 Task: Create in the project TourPlan in Backlog an issue 'Improve the appâ€™s navigation and menu structure', assign it to team member softage.3@softage.net and change the status to IN PROGRESS.
Action: Mouse moved to (234, 280)
Screenshot: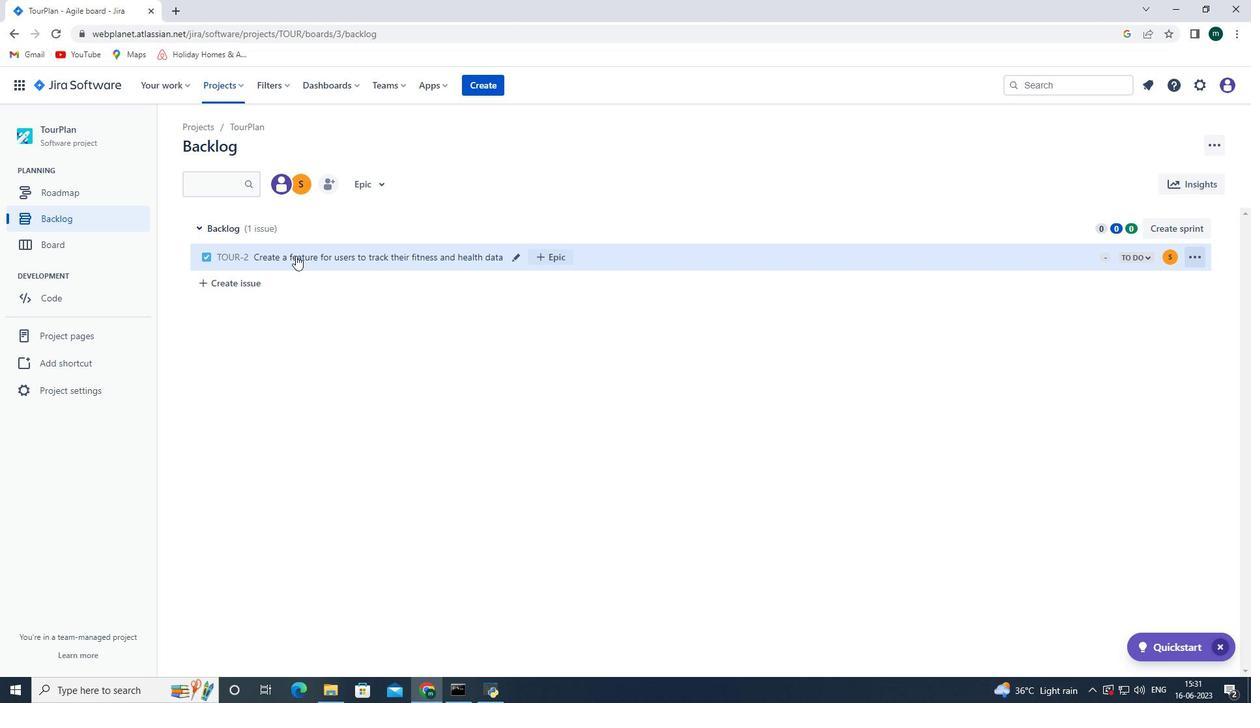 
Action: Mouse pressed left at (234, 280)
Screenshot: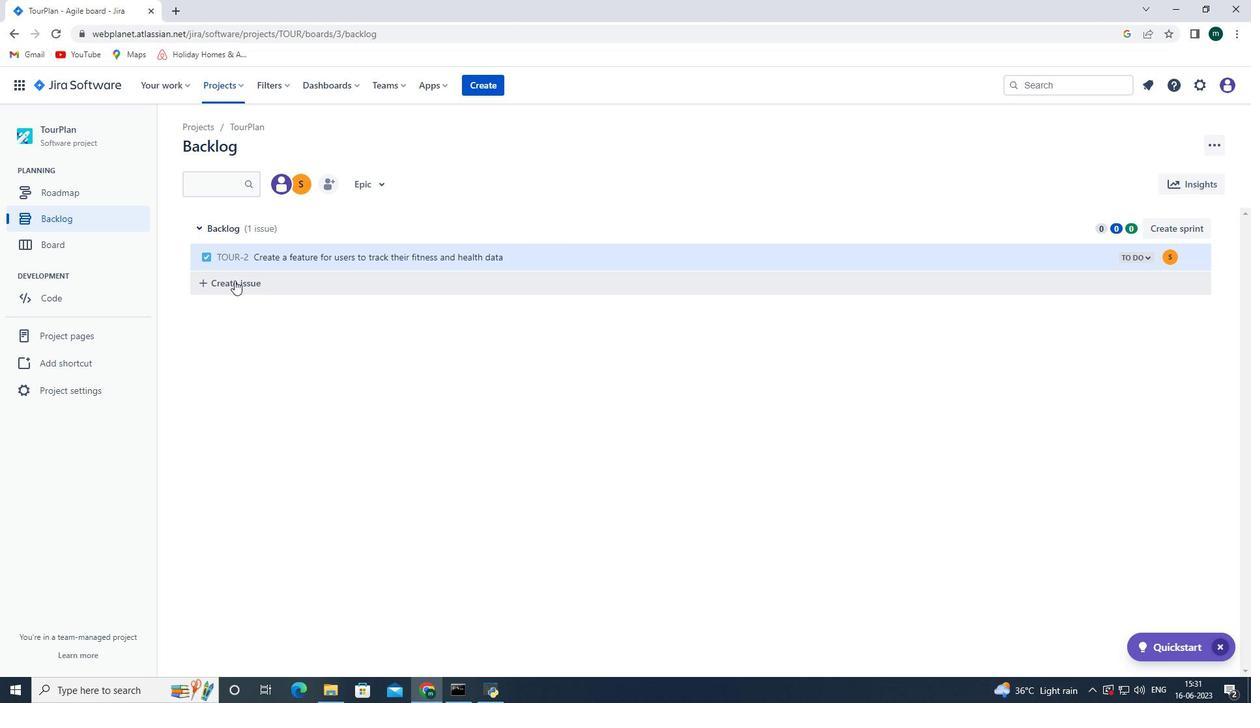 
Action: Key pressed <Key.shift><Key.shift><Key.shift><Key.shift><Key.shift><Key.shift><Key.shift><Key.shift><Key.shift><Key.shift><Key.shift><Key.shift><Key.shift><Key.shift><Key.shift><Key.shift><Key.shift><Key.shift><Key.shift><Key.shift><Key.shift><Key.shift><Key.shift><Key.shift><Key.shift><Key.shift><Key.shift><Key.shift><Key.shift><Key.shift><Key.shift><Key.shift><Key.shift><Key.shift><Key.shift><Key.shift><Key.shift><Key.shift><Key.shift><Key.shift><Key.shift><Key.shift><Key.shift><Key.shift><Key.shift><Key.shift><Key.shift><Key.shift><Key.shift><Key.shift><Key.shift><Key.shift><Key.shift><Key.shift><Key.shift><Key.shift><Key.shift><Key.shift><Key.shift><Key.shift><Key.shift><Key.shift><Key.shift><Key.shift><Key.shift><Key.shift><Key.shift><Key.shift><Key.shift><Key.shift><Key.shift><Key.shift><Key.shift><Key.shift><Key.shift><Key.shift><Key.shift><Key.shift><Key.shift><Key.shift><Key.shift><Key.shift><Key.shift><Key.shift><Key.shift><Key.shift><Key.shift><Key.shift><Key.shift><Key.shift><Key.shift><Key.shift><Key.shift><Key.shift><Key.shift><Key.shift><Key.shift><Key.shift><Key.shift><Key.shift><Key.shift><Key.shift><Key.shift><Key.shift><Key.shift><Key.shift><Key.shift><Key.shift><Key.shift><Key.shift><Key.shift><Key.shift><Key.shift><Key.shift><Key.shift><Key.shift><Key.shift><Key.shift><Key.shift>Improve<Key.space>the<Key.space>app's<Key.space>navigation<Key.space>and<Key.space>menu<Key.space>structure<Key.space>
Screenshot: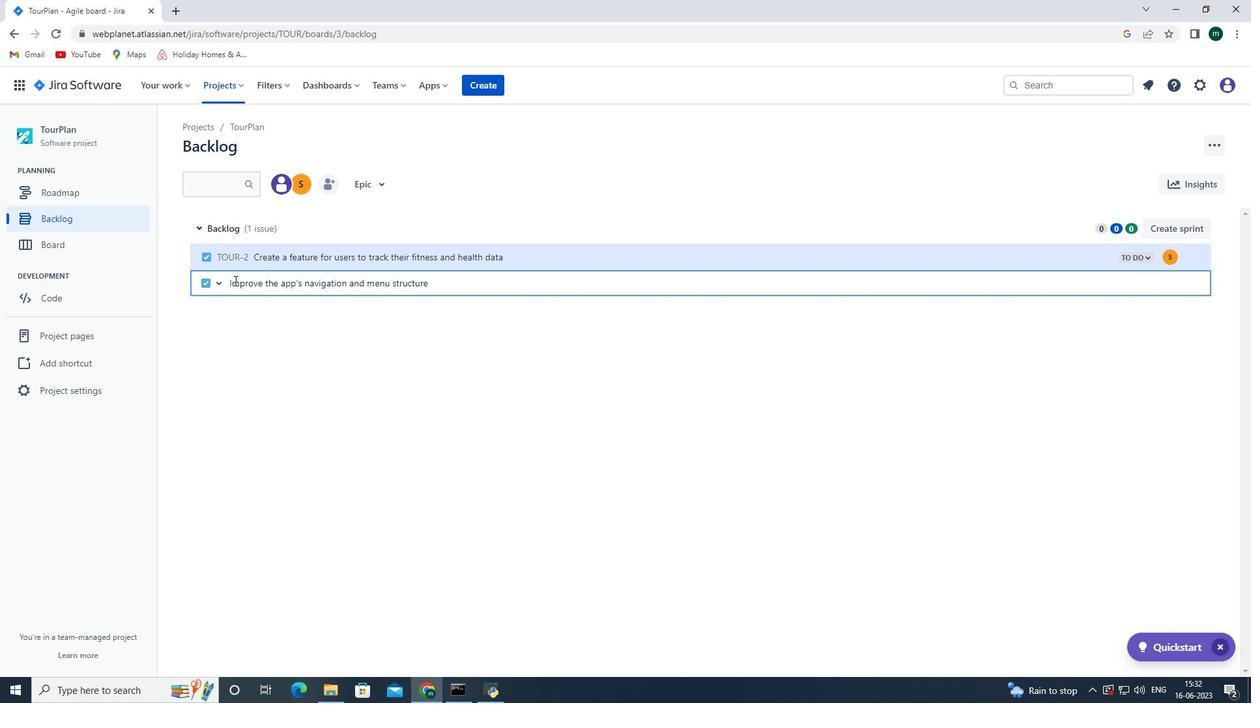 
Action: Mouse moved to (1093, 288)
Screenshot: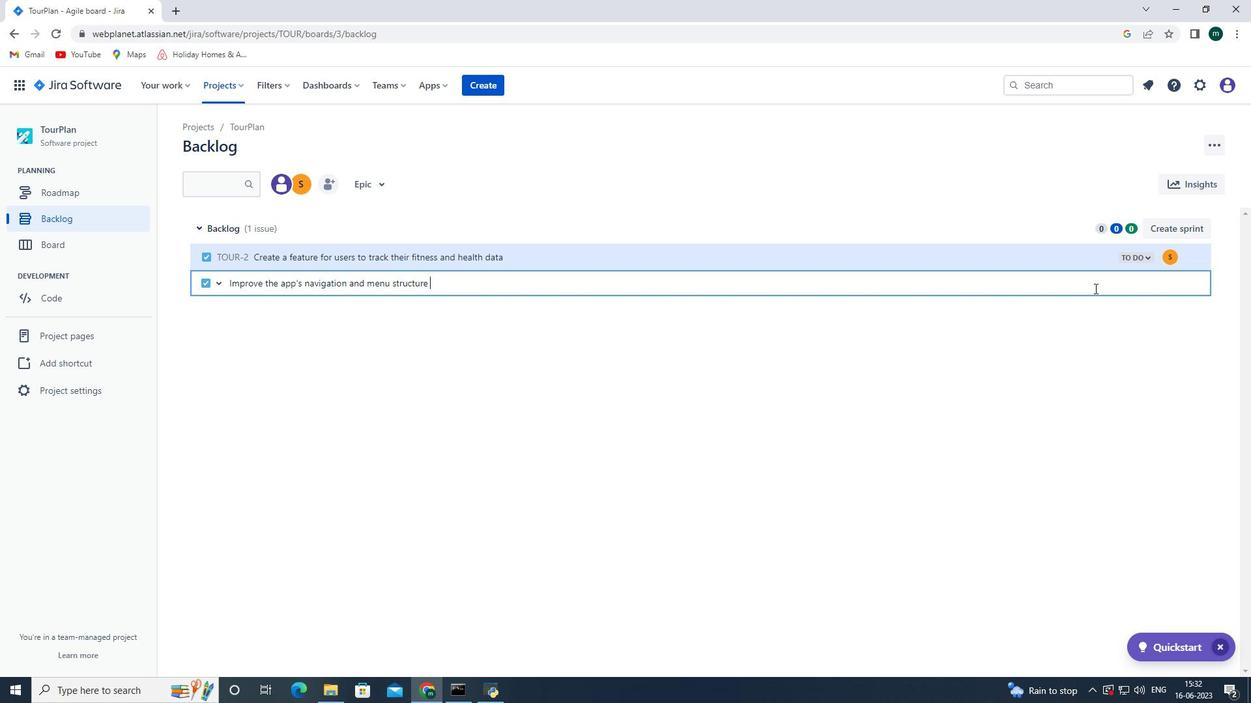 
Action: Key pressed <Key.enter>
Screenshot: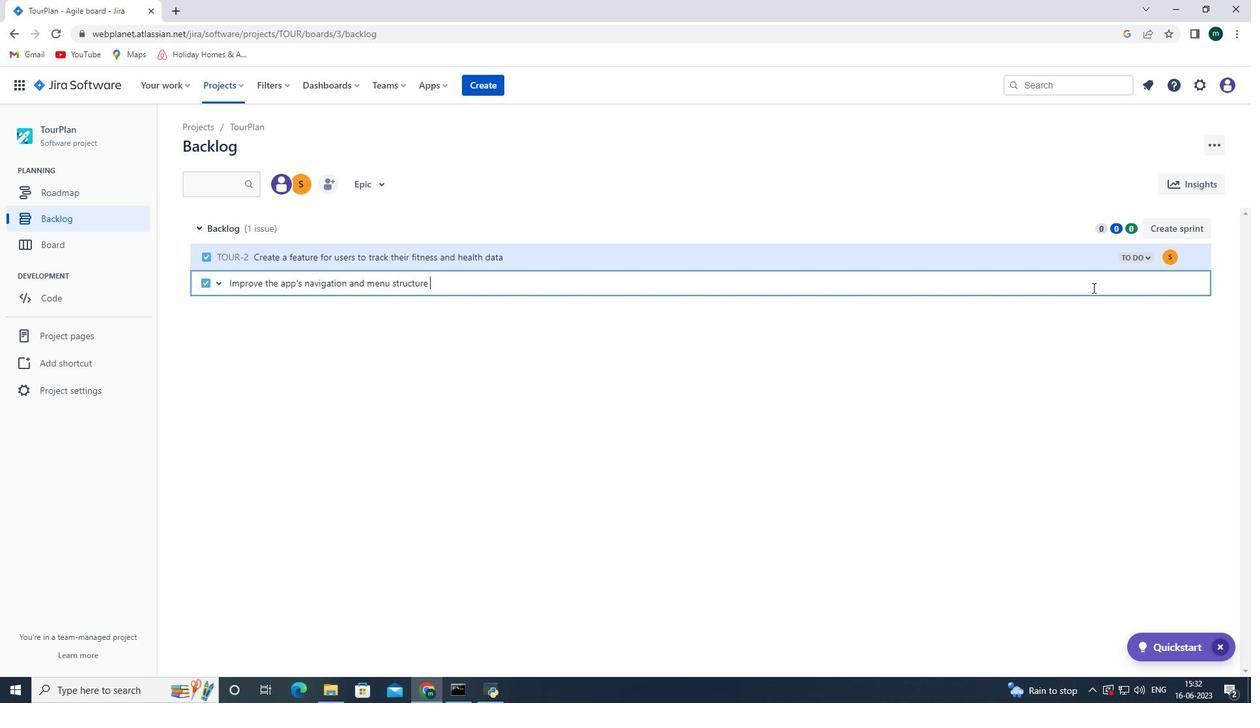 
Action: Mouse moved to (1171, 284)
Screenshot: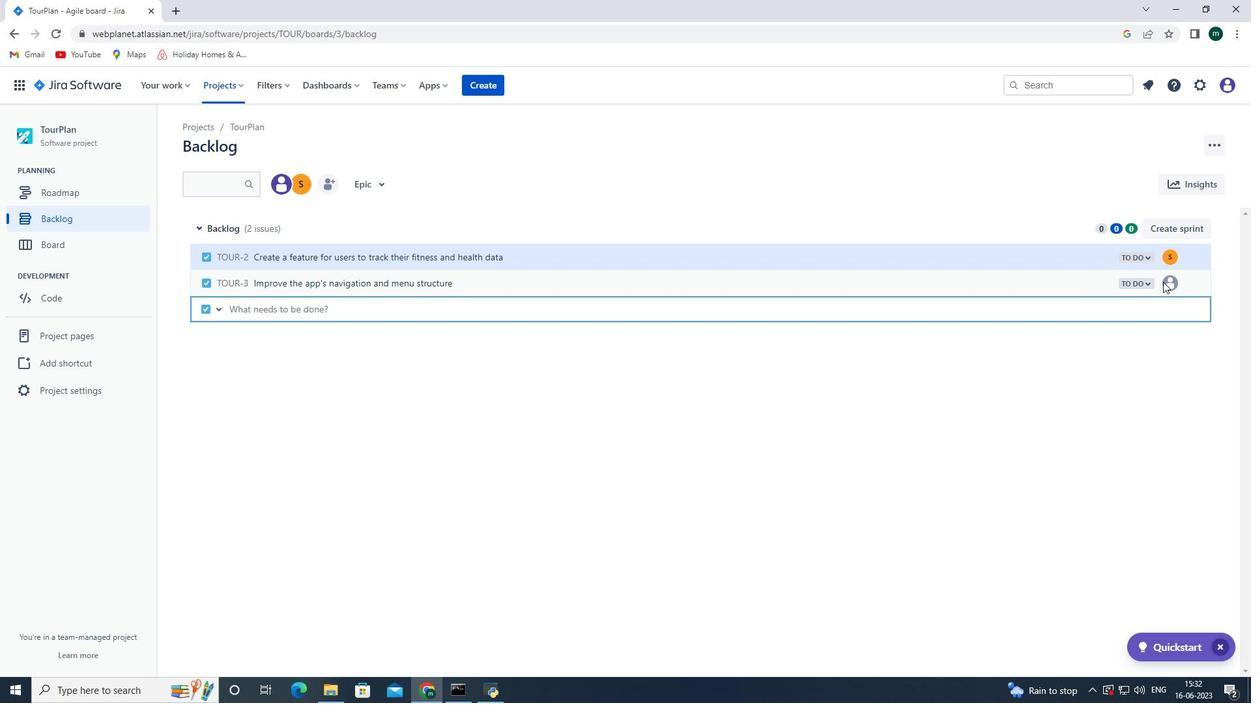 
Action: Mouse pressed left at (1171, 284)
Screenshot: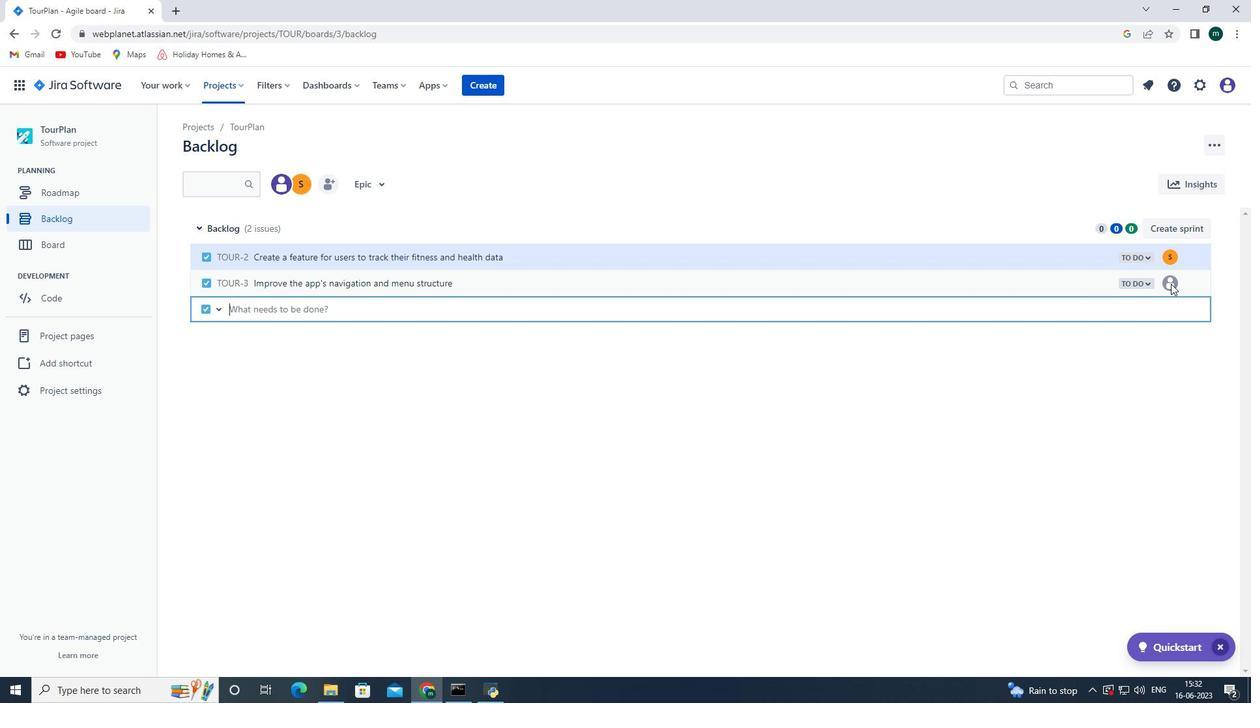 
Action: Mouse pressed left at (1171, 284)
Screenshot: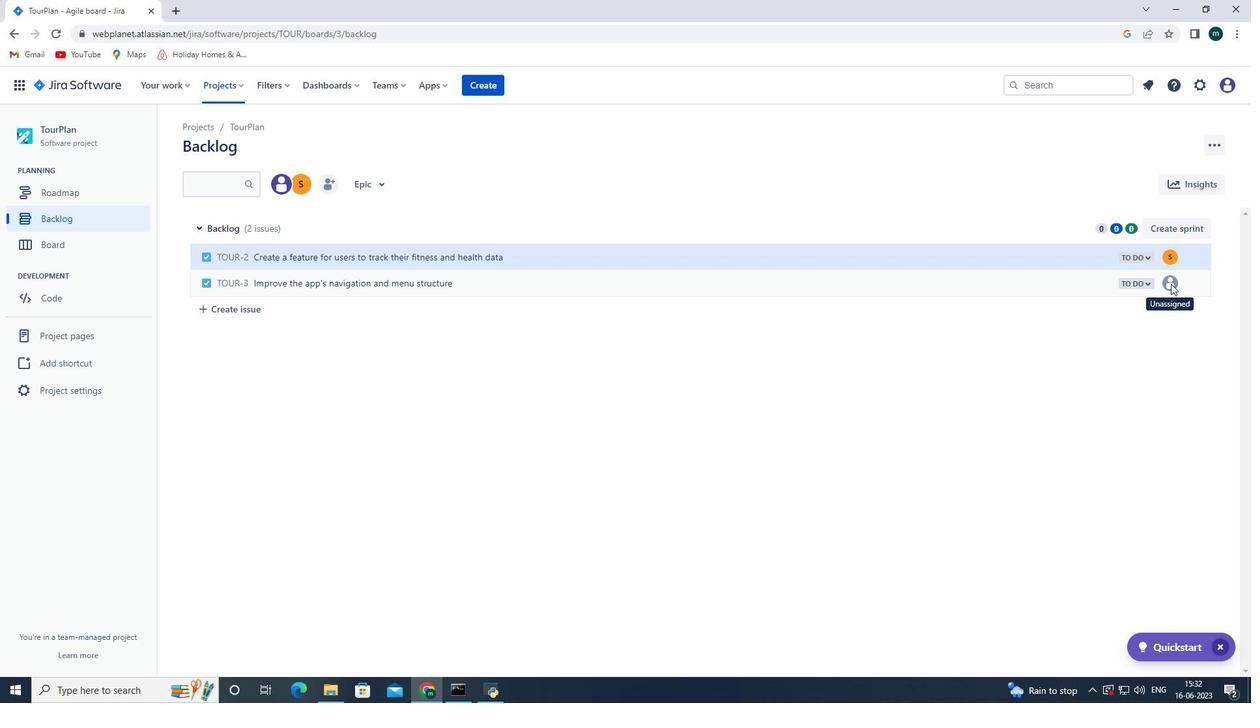 
Action: Mouse moved to (1171, 280)
Screenshot: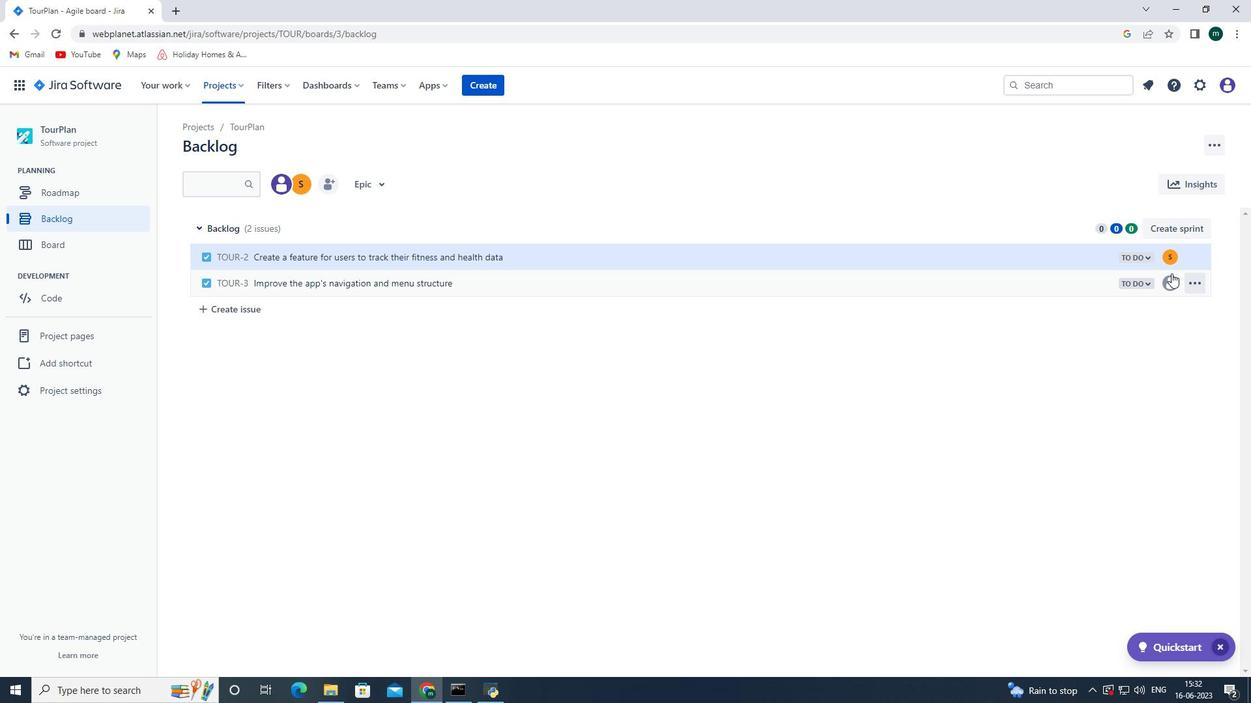 
Action: Mouse pressed left at (1171, 280)
Screenshot: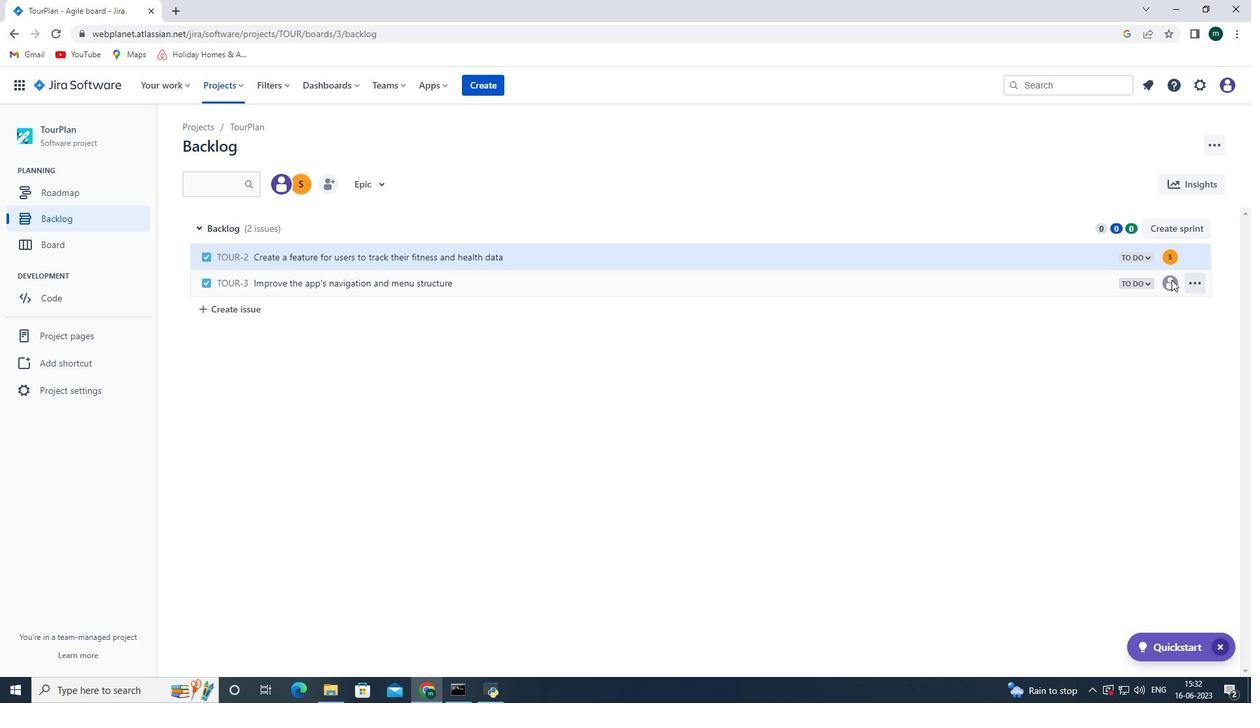 
Action: Mouse moved to (1172, 281)
Screenshot: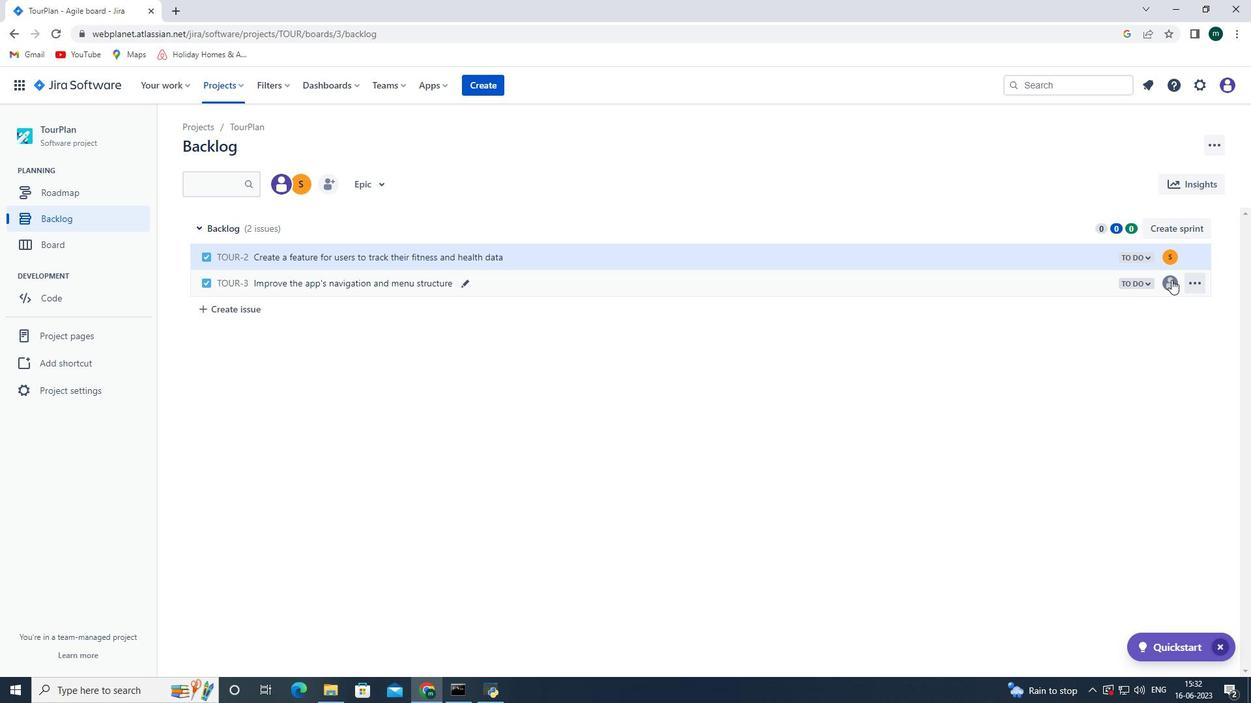 
Action: Mouse pressed left at (1172, 281)
Screenshot: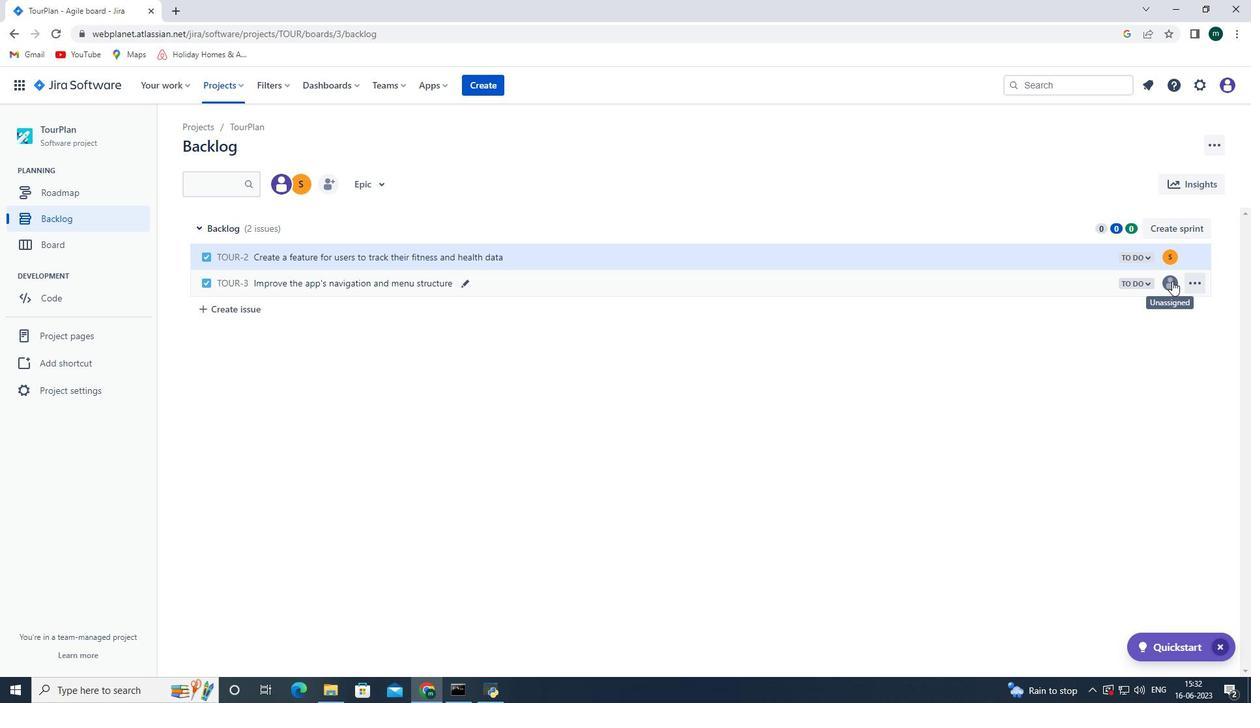 
Action: Mouse moved to (1094, 451)
Screenshot: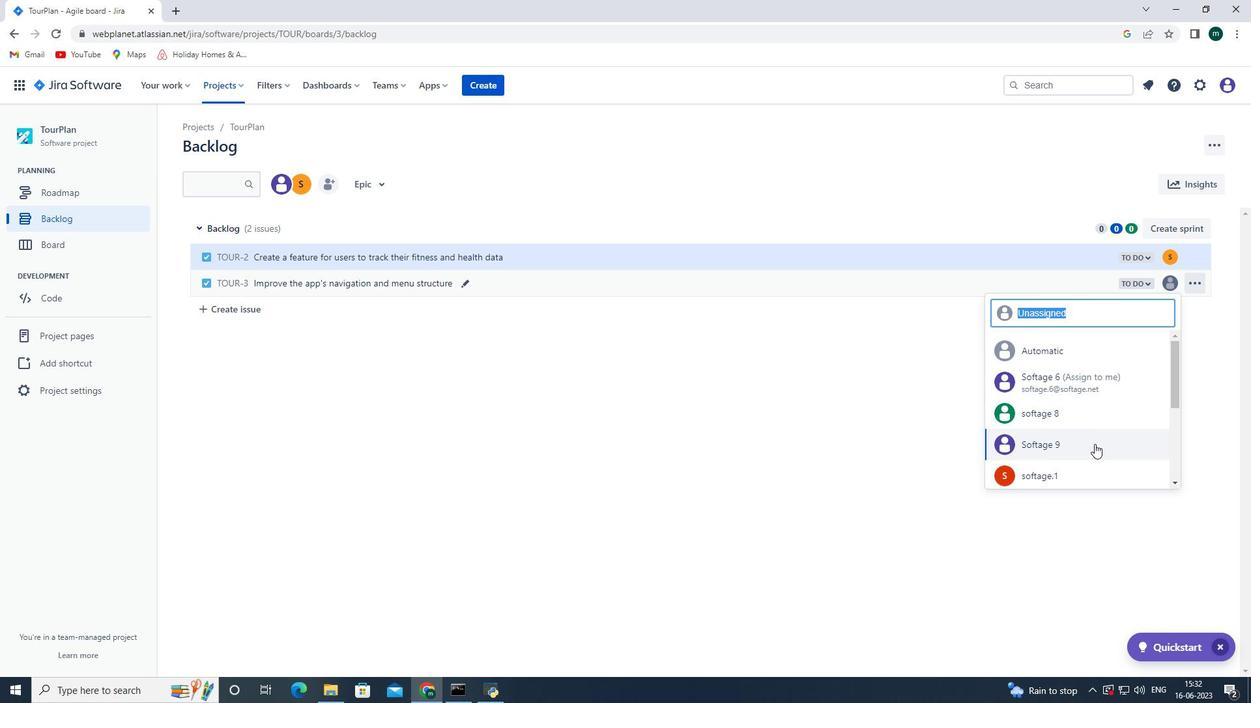 
Action: Mouse scrolled (1094, 451) with delta (0, 0)
Screenshot: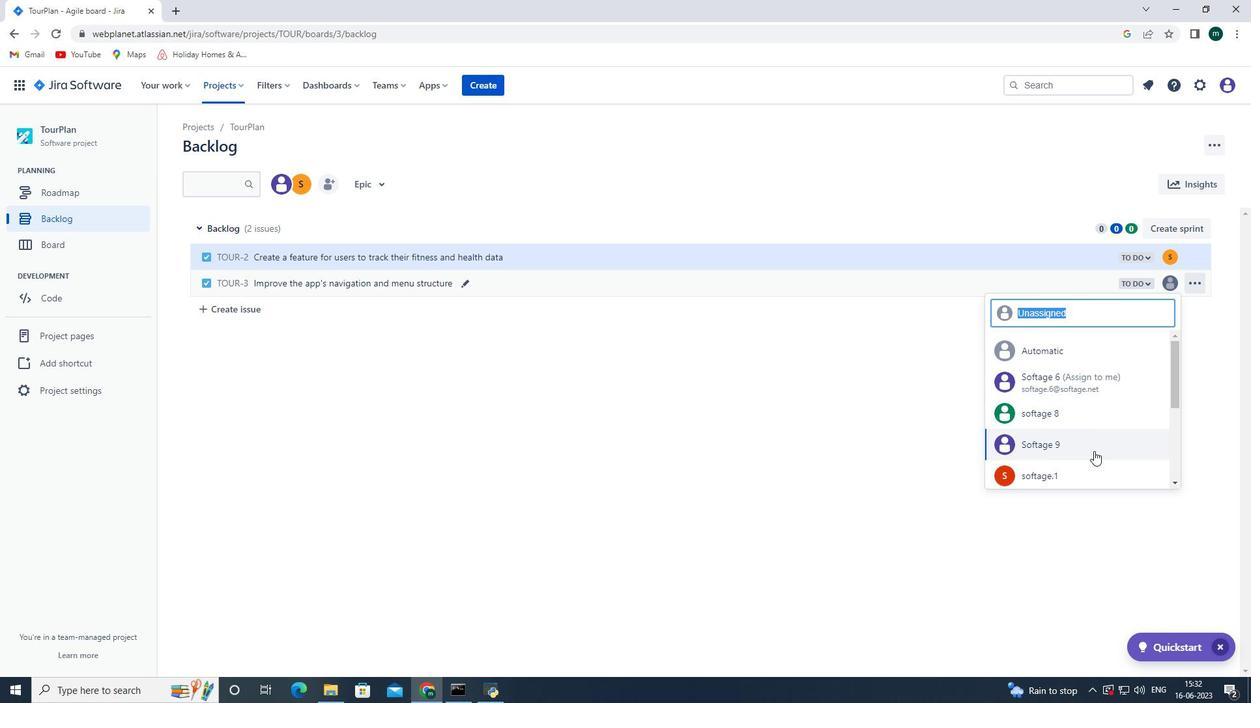 
Action: Mouse scrolled (1094, 451) with delta (0, 0)
Screenshot: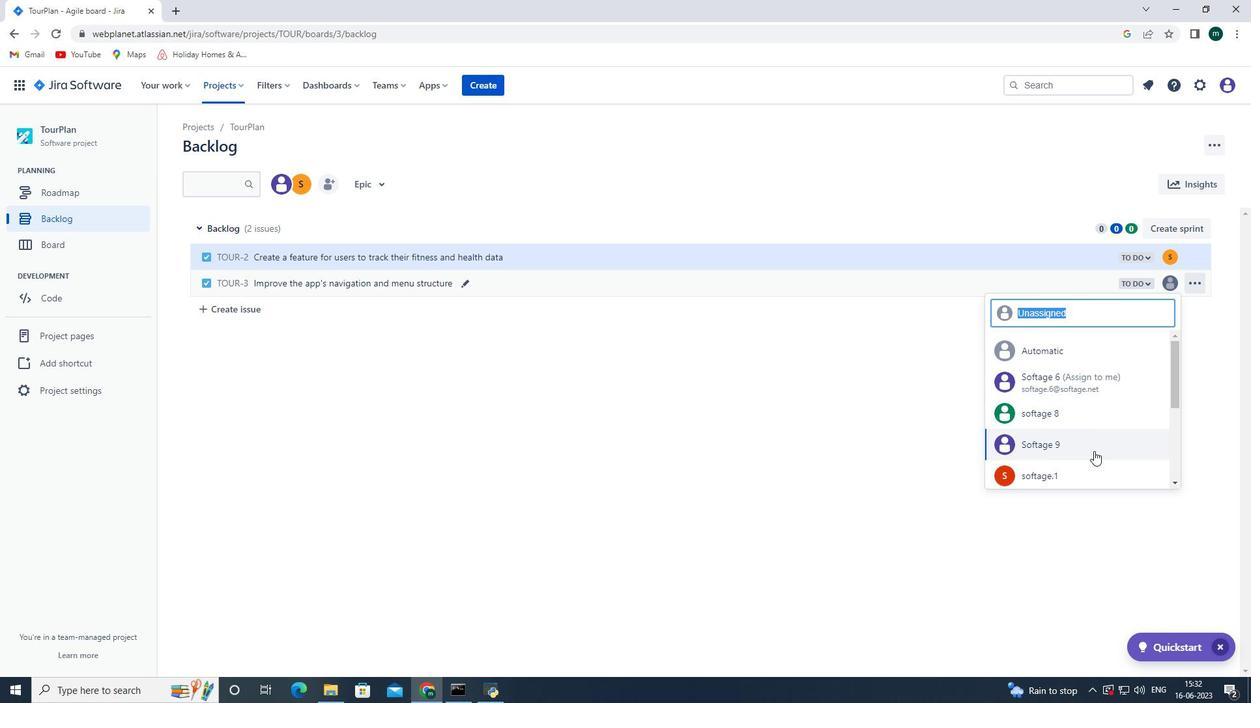 
Action: Mouse moved to (1086, 402)
Screenshot: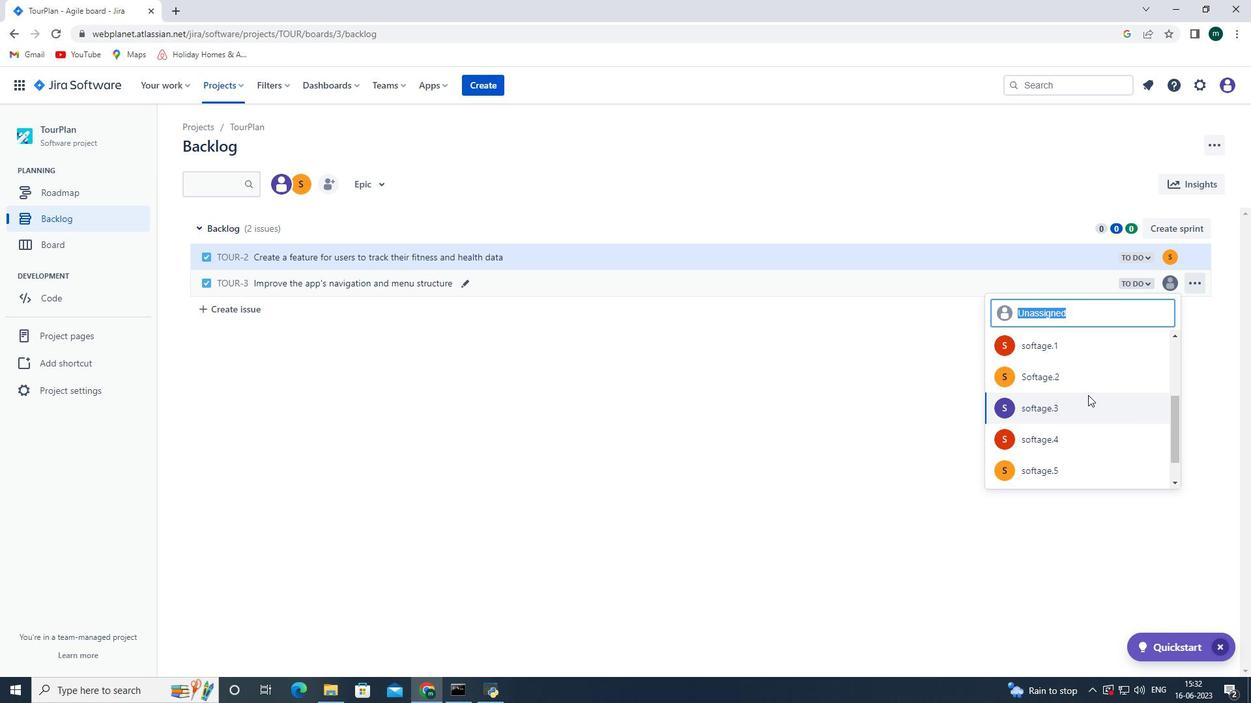 
Action: Mouse pressed left at (1086, 402)
Screenshot: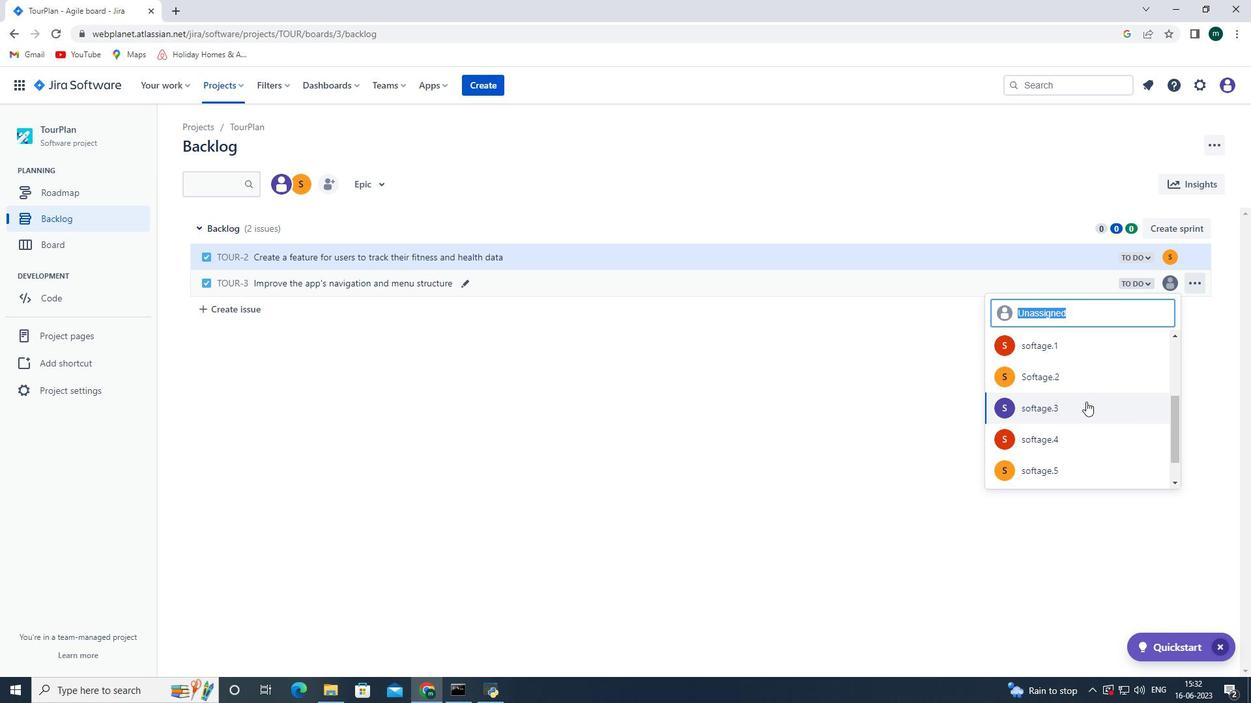 
Action: Mouse moved to (1197, 279)
Screenshot: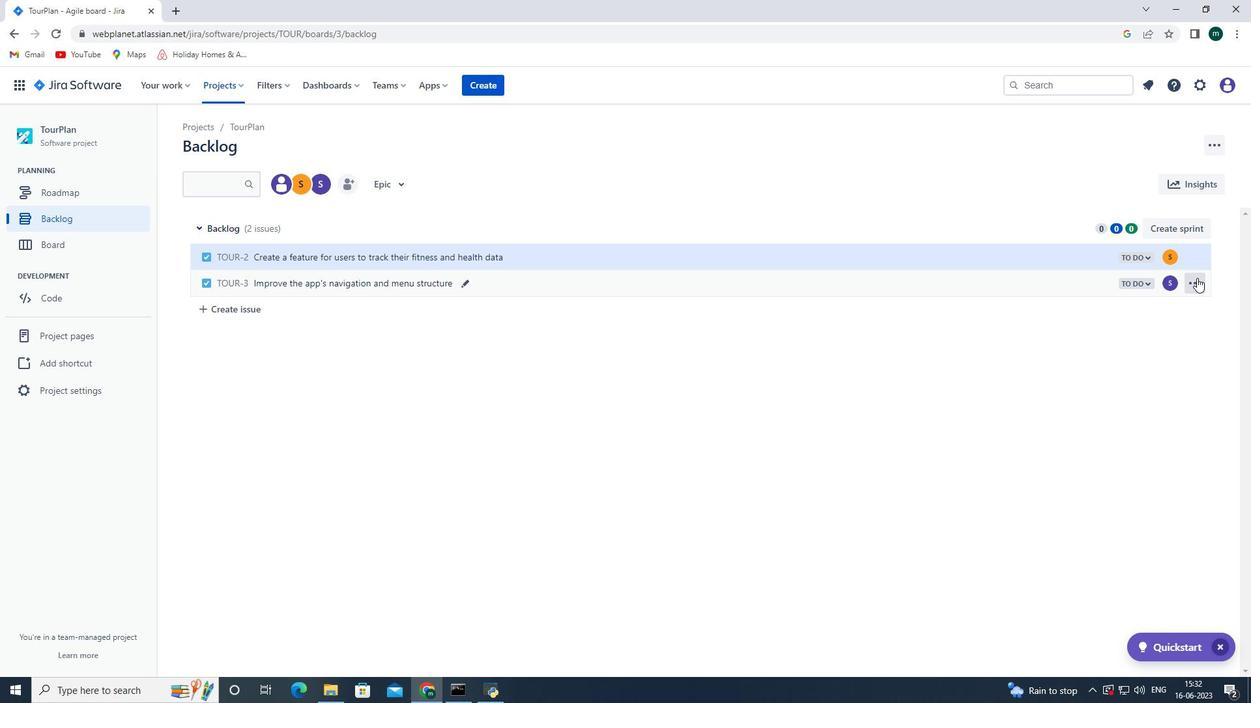 
Action: Mouse pressed left at (1197, 279)
Screenshot: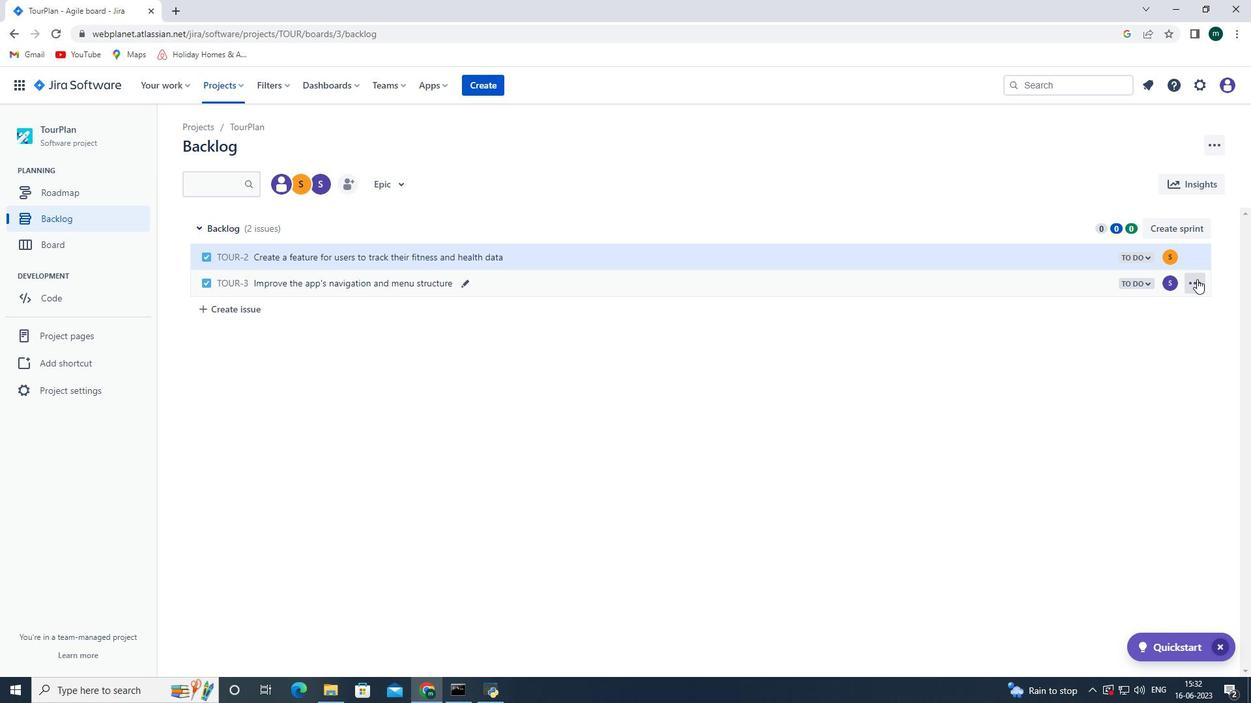 
Action: Mouse moved to (1145, 284)
Screenshot: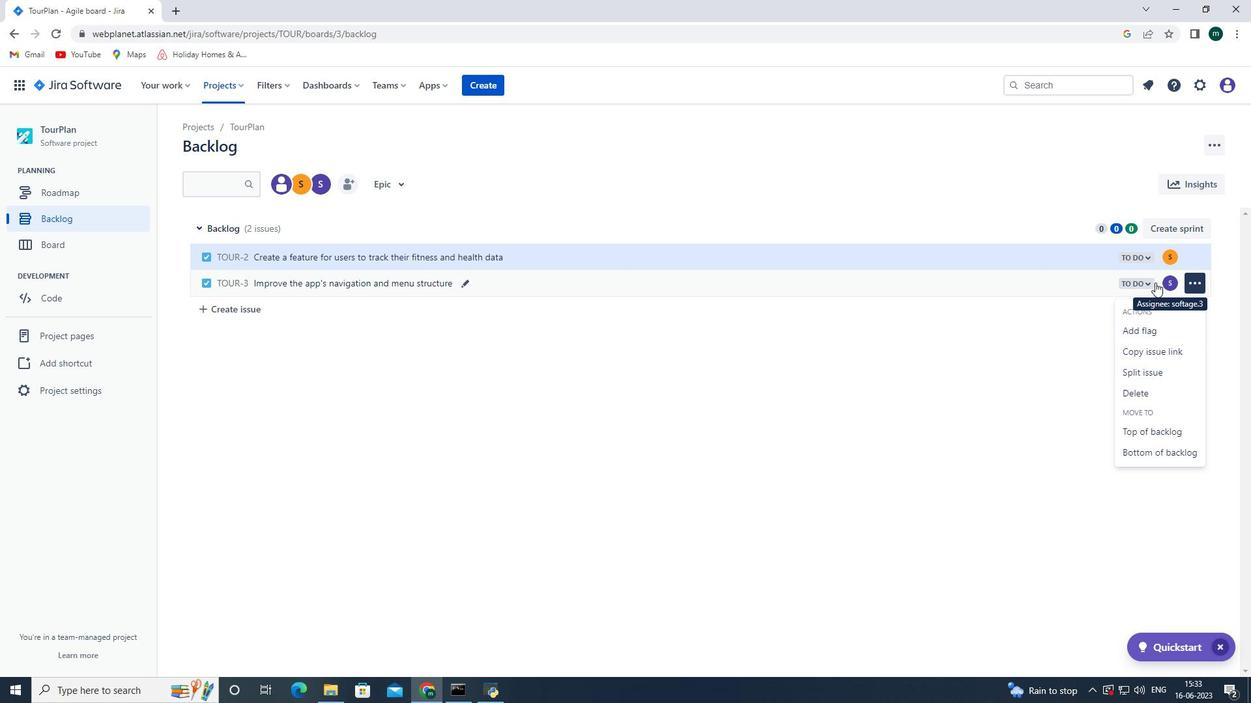 
Action: Mouse pressed left at (1145, 284)
Screenshot: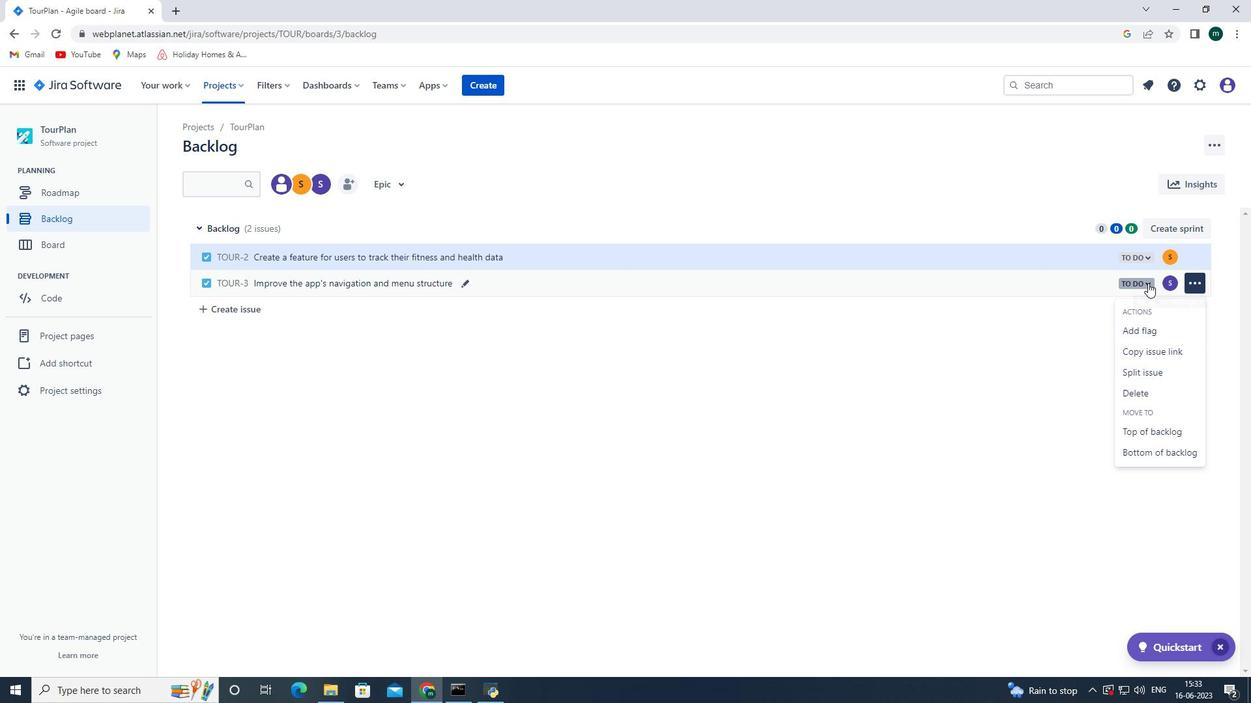 
Action: Mouse moved to (1085, 312)
Screenshot: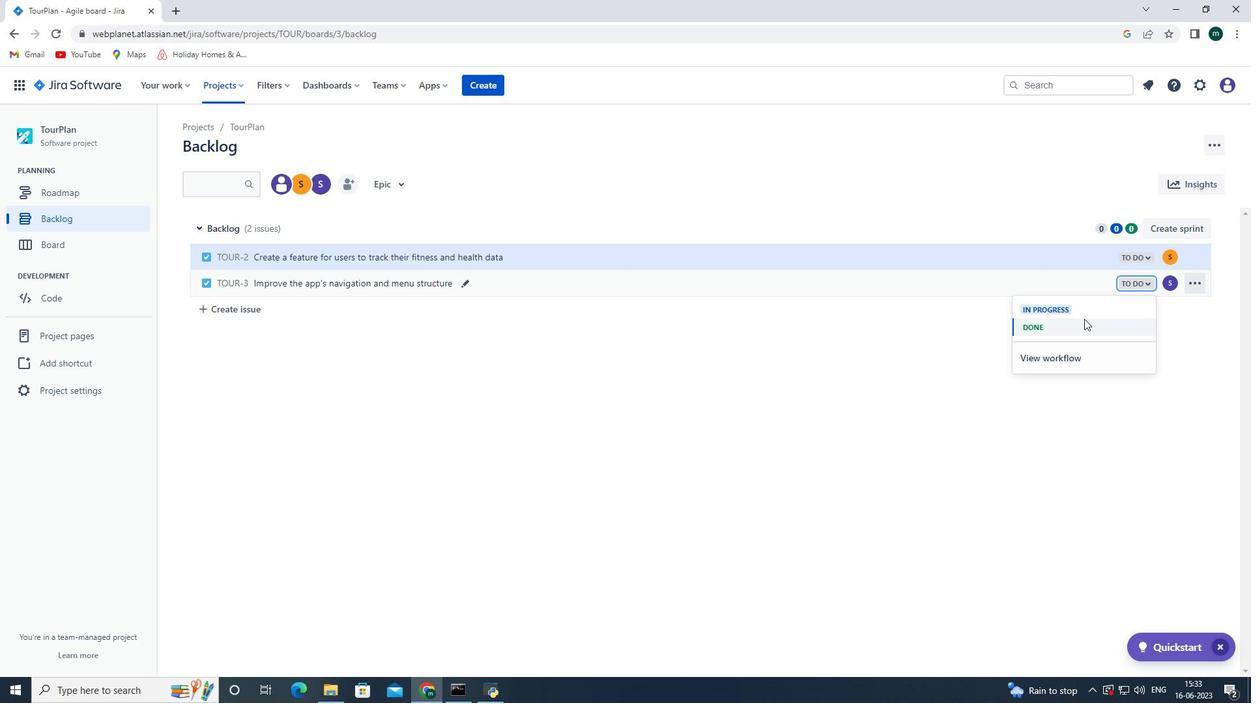 
Action: Mouse pressed left at (1085, 312)
Screenshot: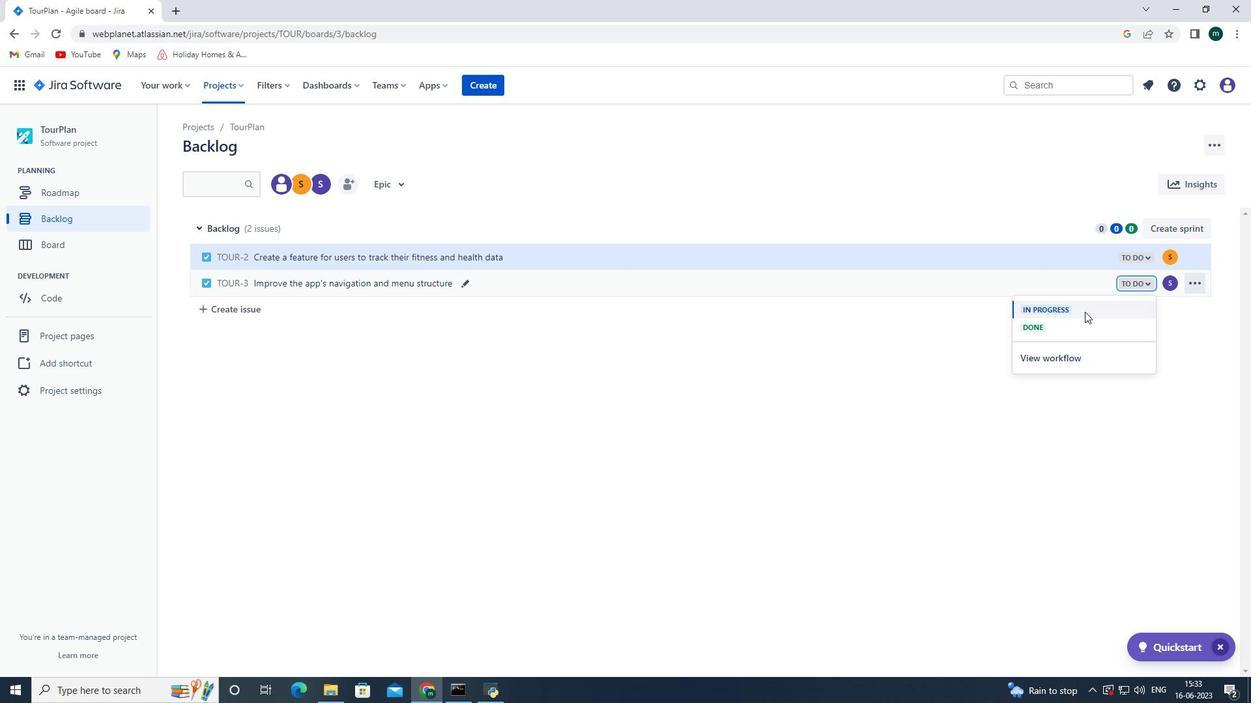 
Action: Mouse moved to (956, 342)
Screenshot: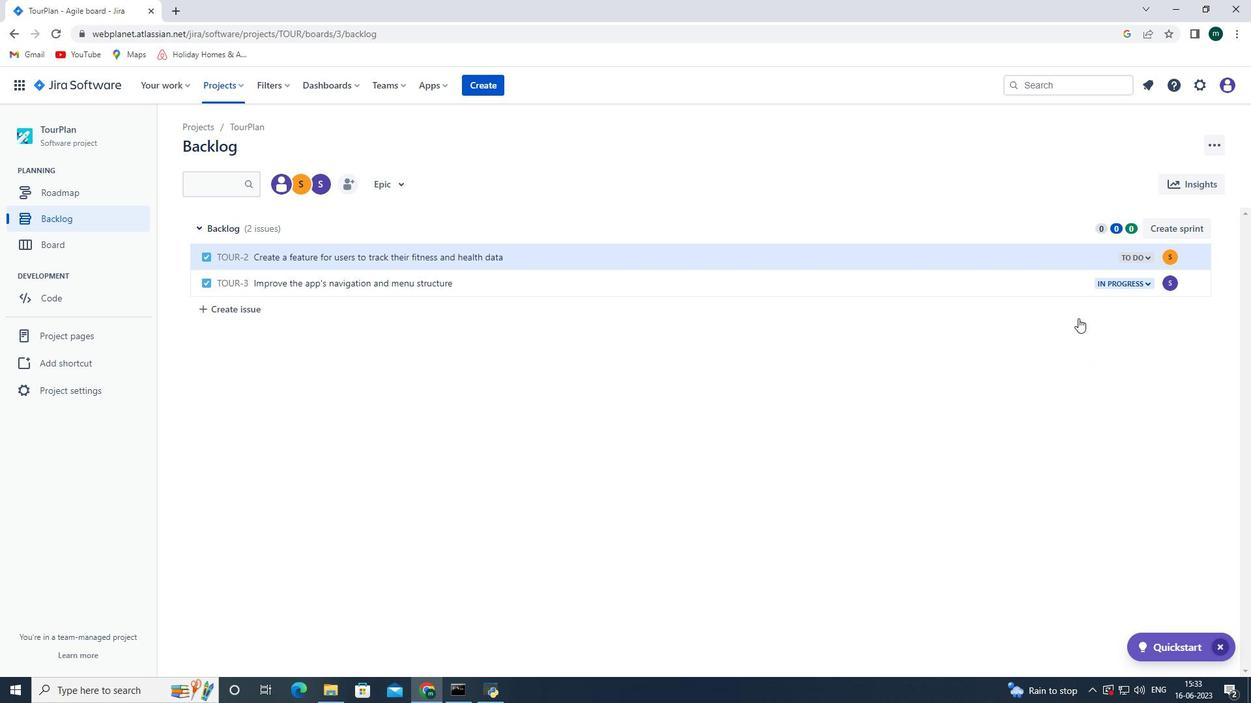 
